 Task: Create in the project TreasureLine in Backlog an issue 'Search results not returning expected results', assign it to team member softage.4@softage.net and change the status to IN PROGRESS.
Action: Mouse moved to (221, 70)
Screenshot: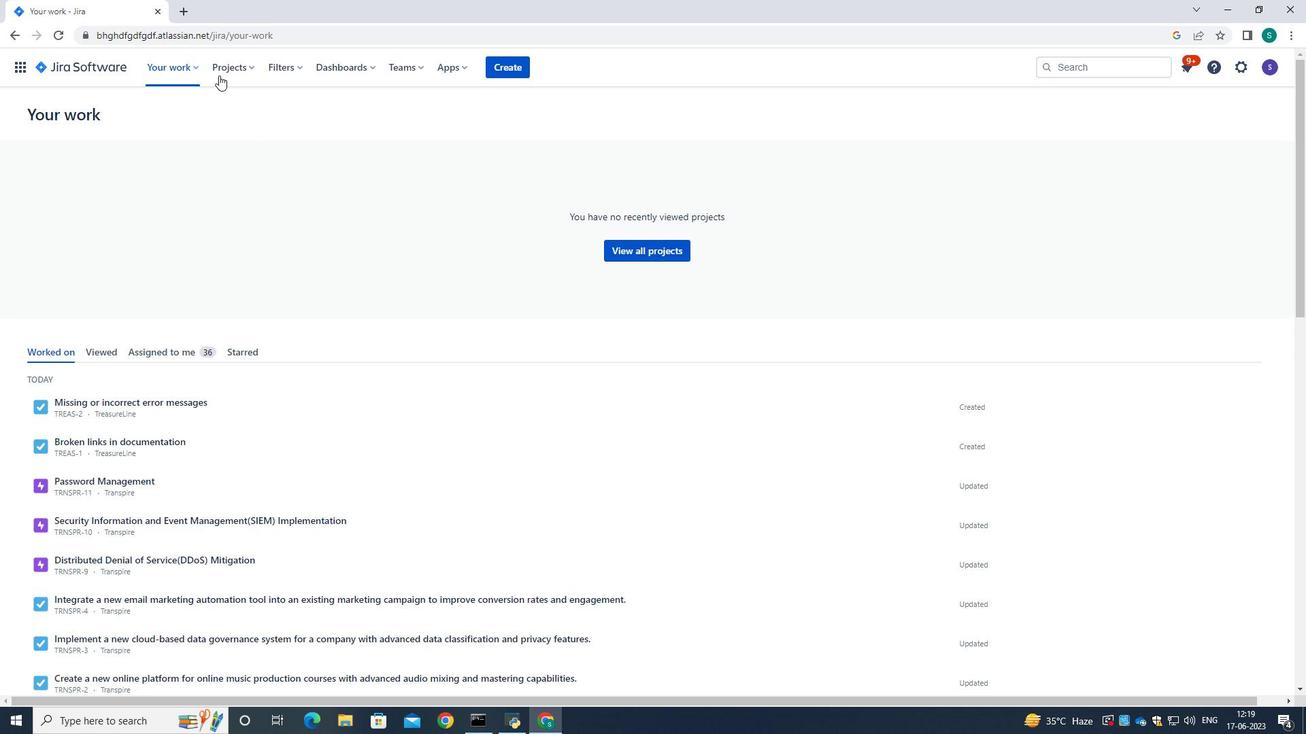 
Action: Mouse pressed left at (221, 70)
Screenshot: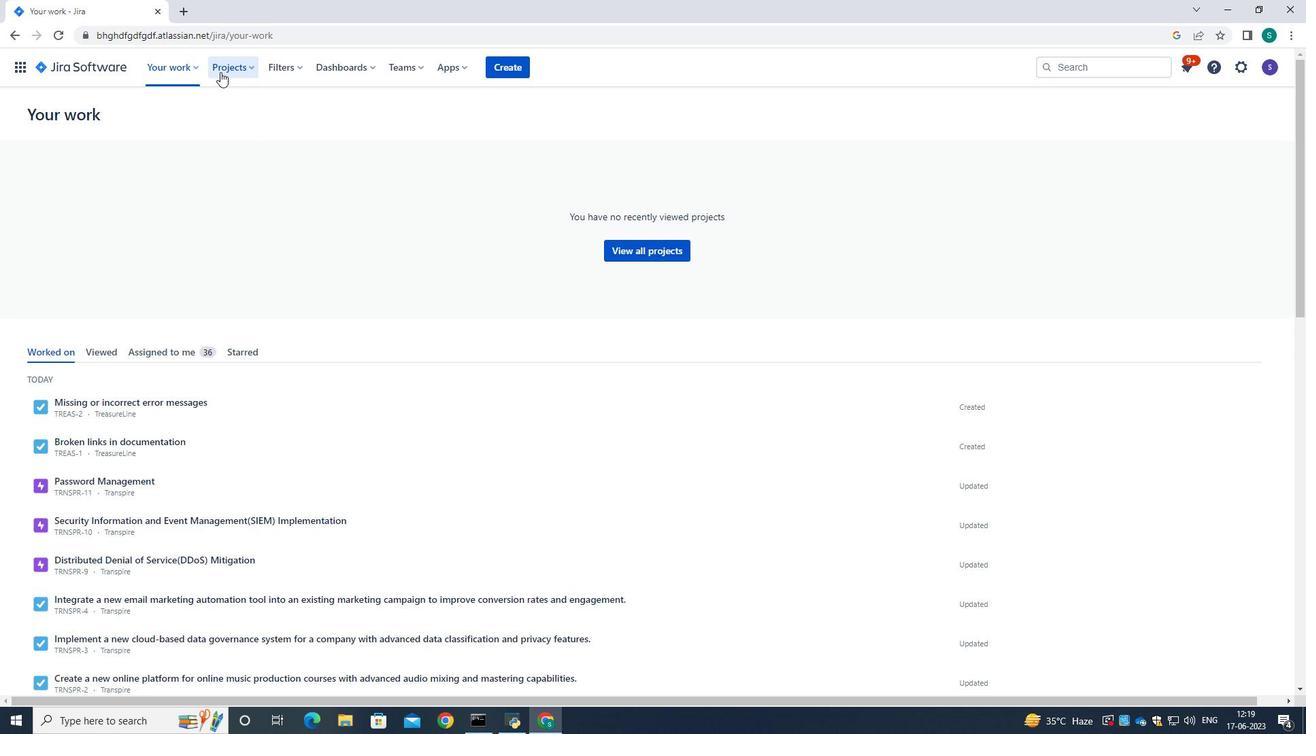 
Action: Mouse moved to (269, 125)
Screenshot: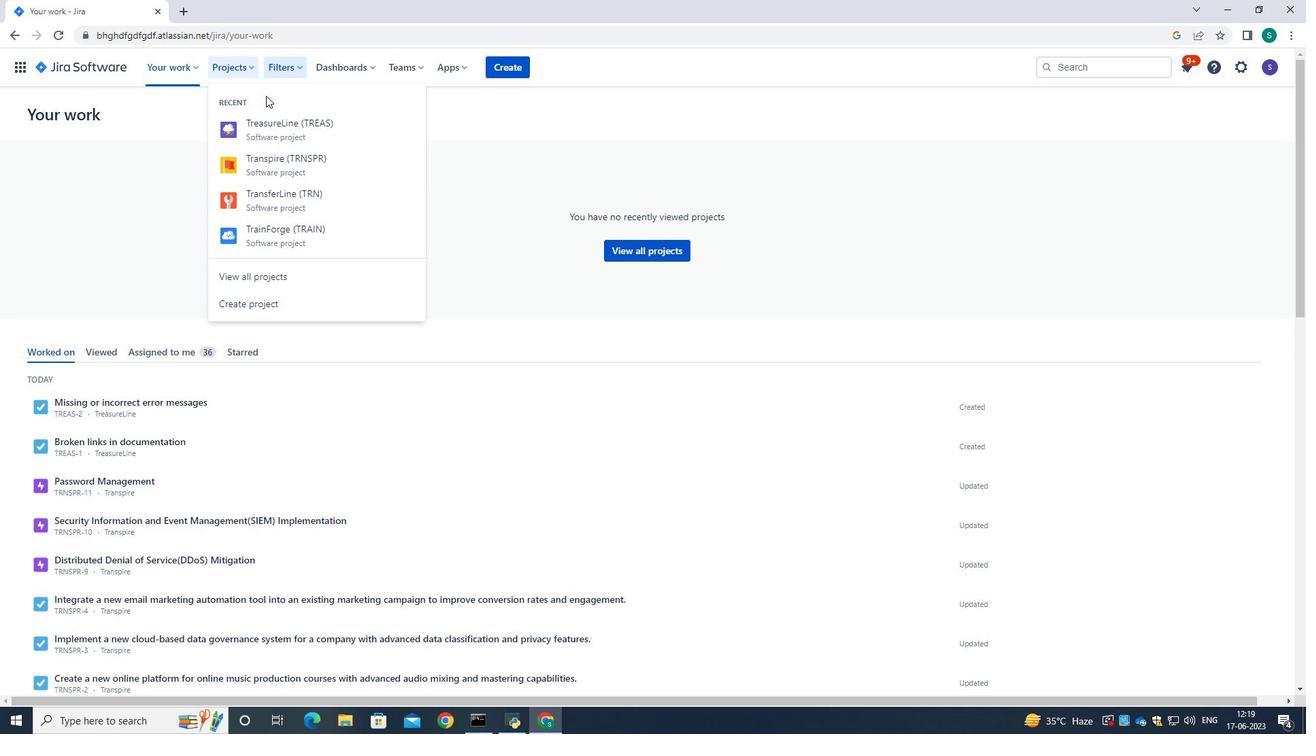 
Action: Mouse pressed left at (269, 125)
Screenshot: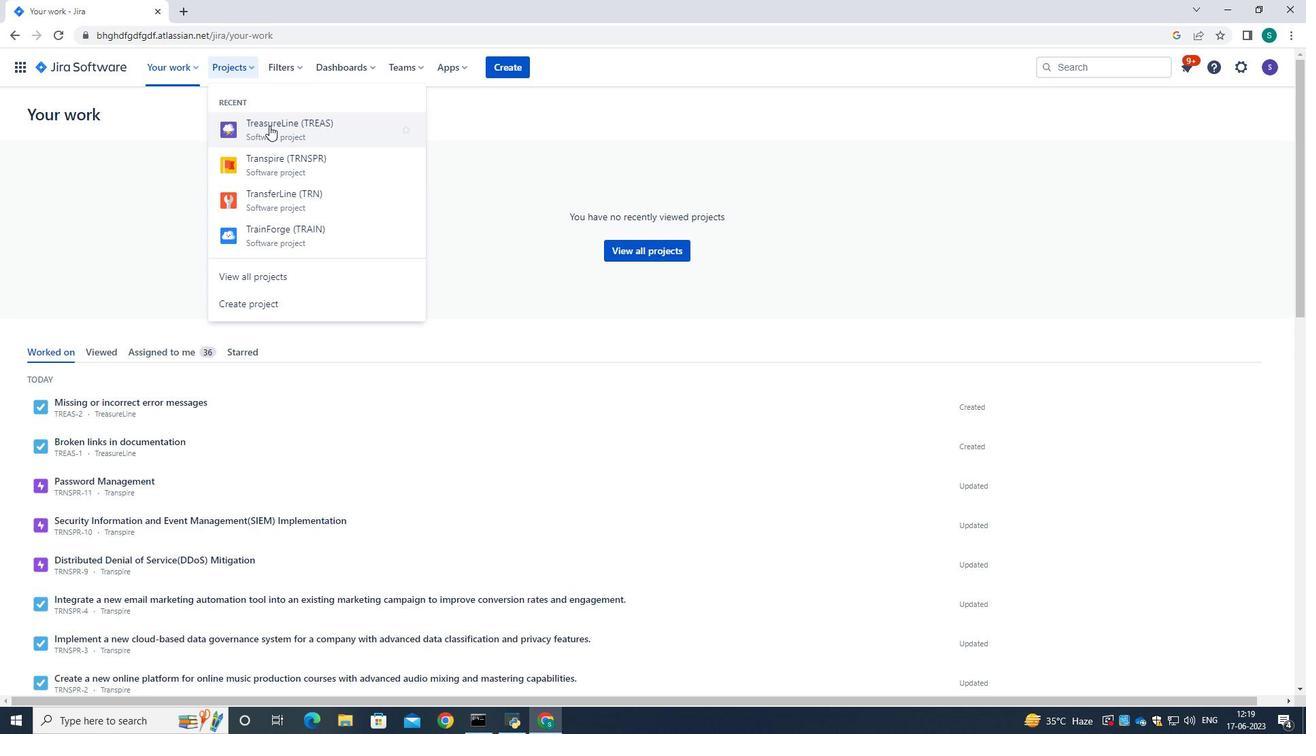 
Action: Mouse moved to (72, 206)
Screenshot: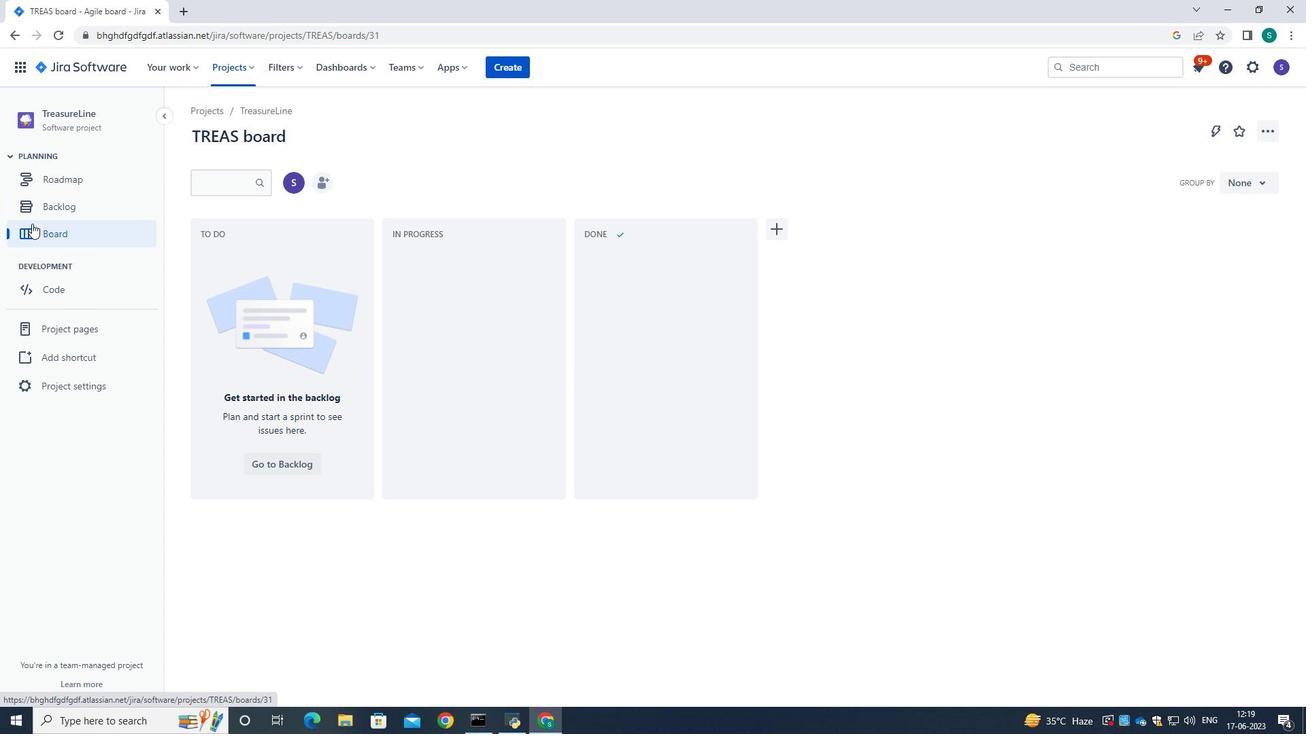 
Action: Mouse pressed left at (72, 206)
Screenshot: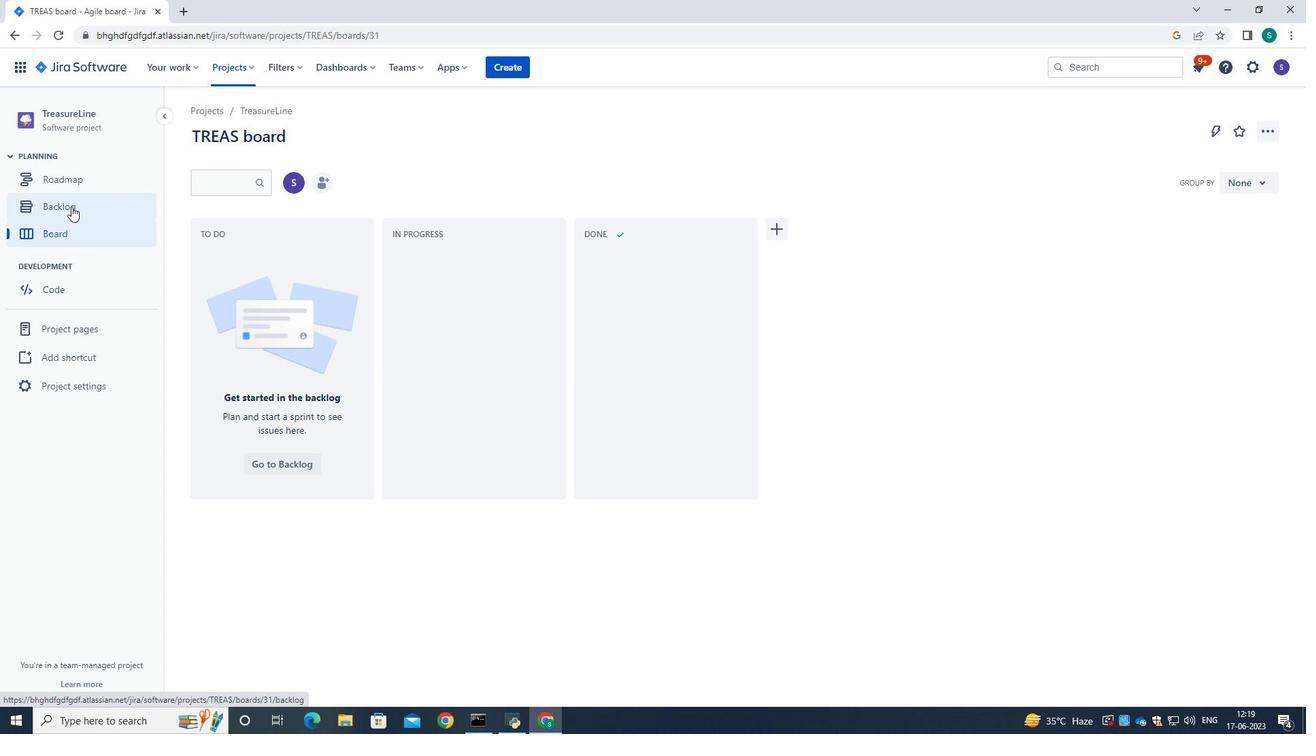 
Action: Mouse moved to (436, 297)
Screenshot: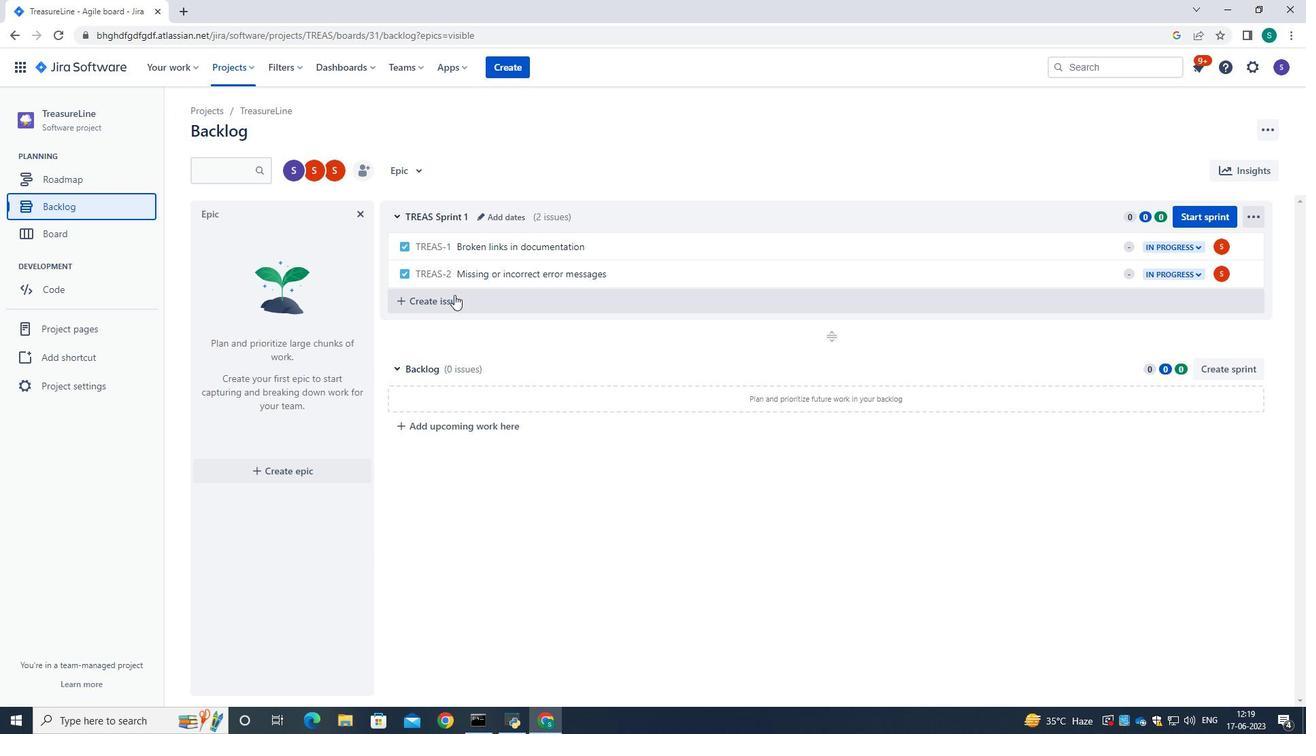 
Action: Mouse pressed left at (436, 297)
Screenshot: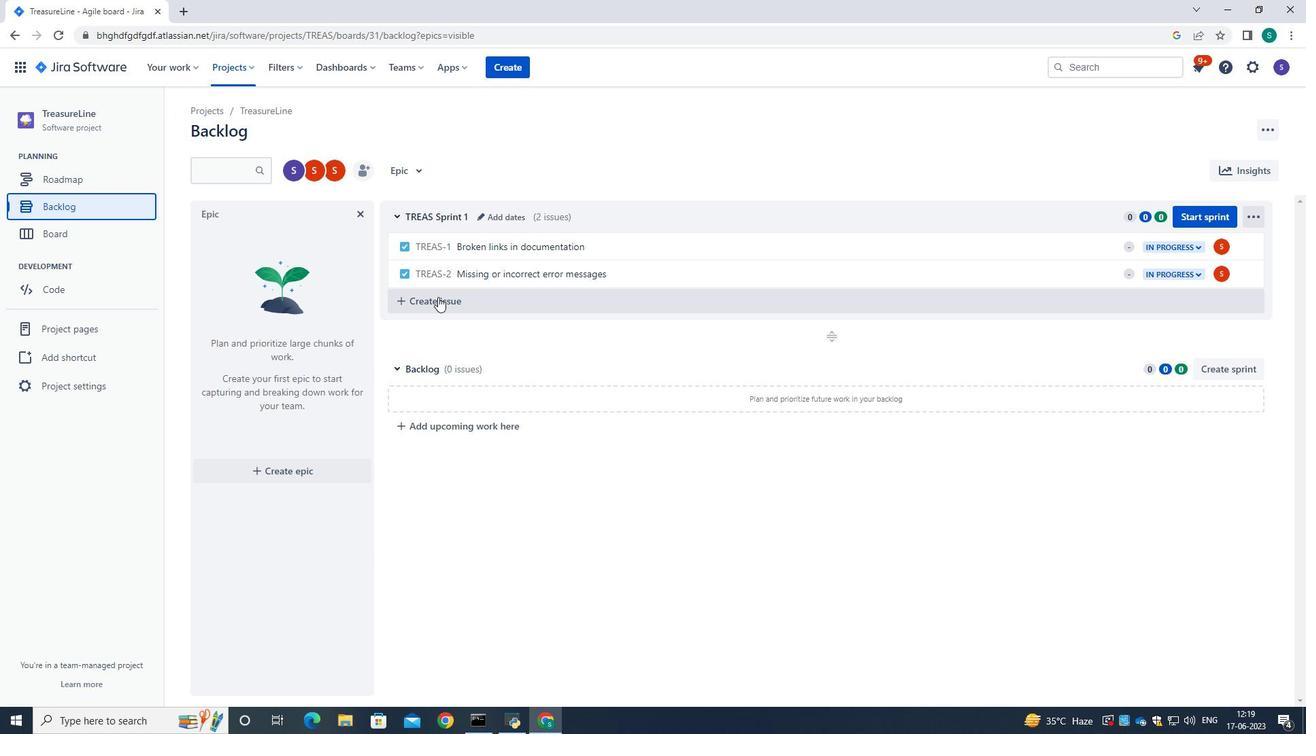 
Action: Mouse moved to (476, 302)
Screenshot: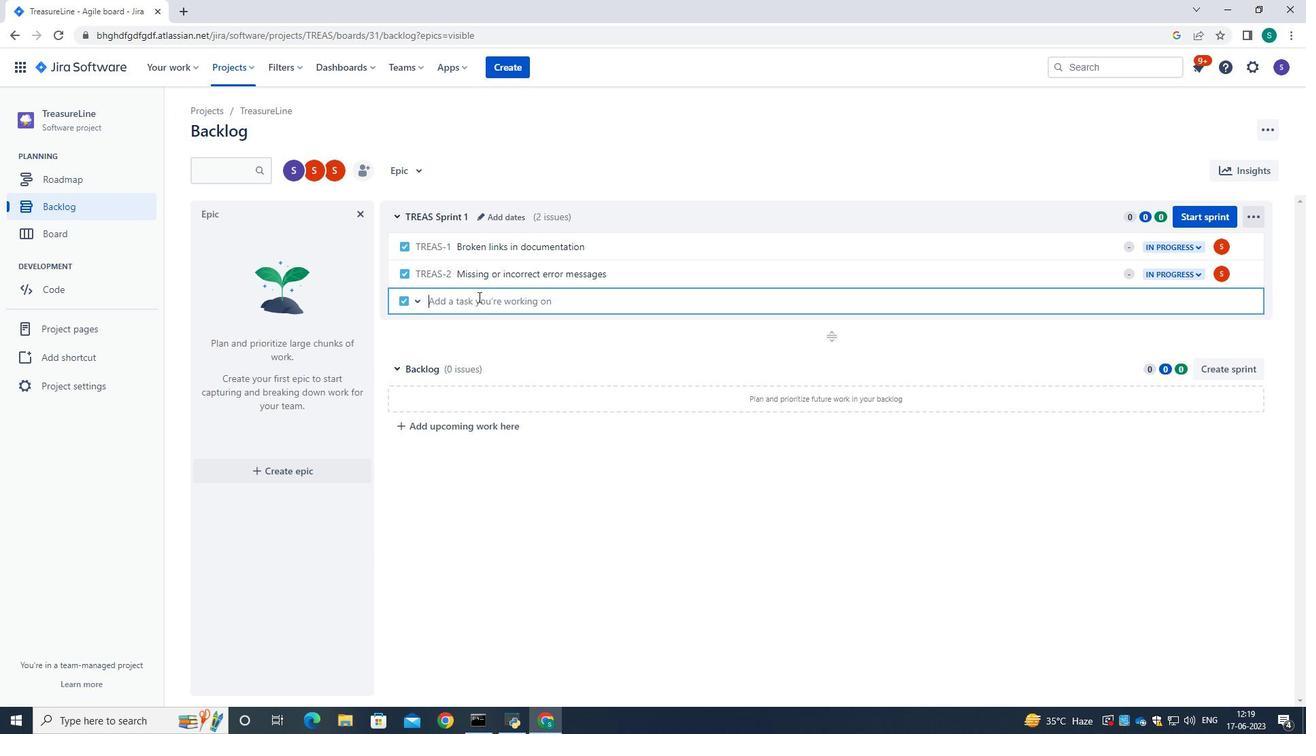 
Action: Mouse pressed left at (476, 302)
Screenshot: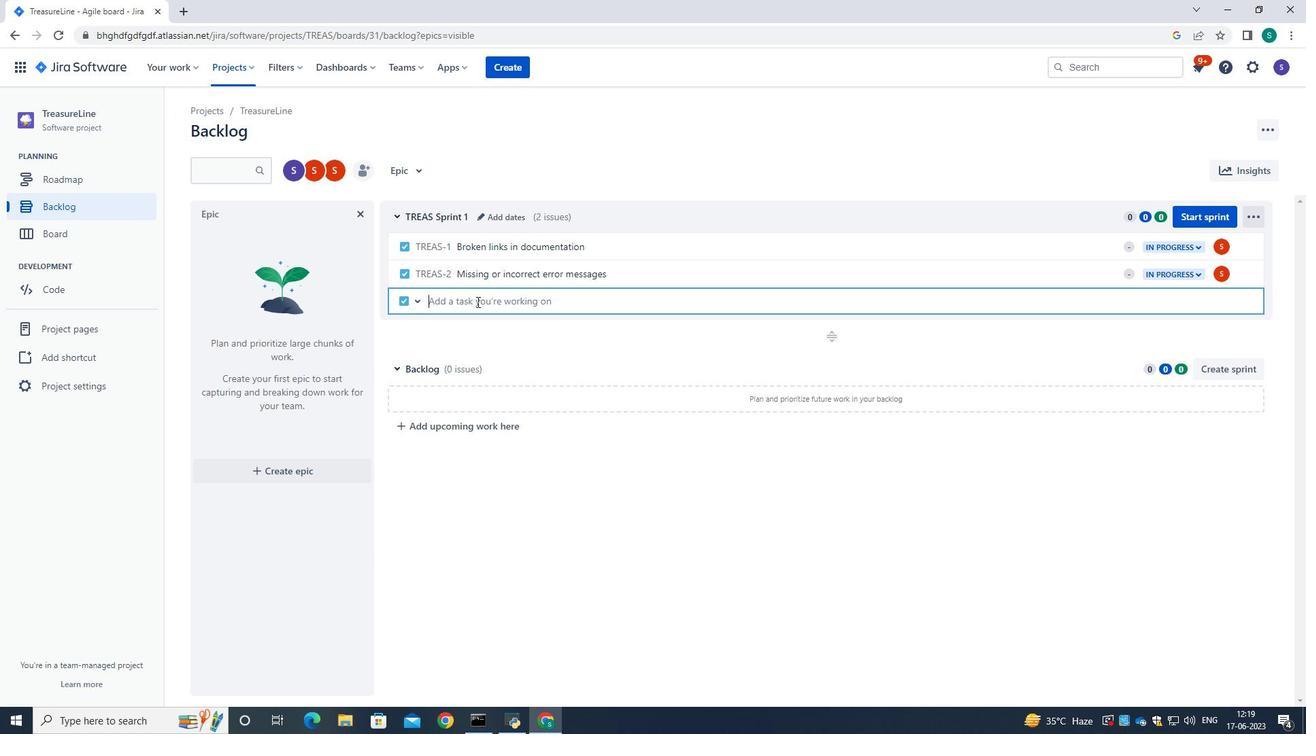 
Action: Key pressed <Key.caps_lock>S<Key.caps_lock>earch<Key.space>results<Key.space>not<Key.space>returning<Key.space>expected<Key.space>results.<Key.enter>
Screenshot: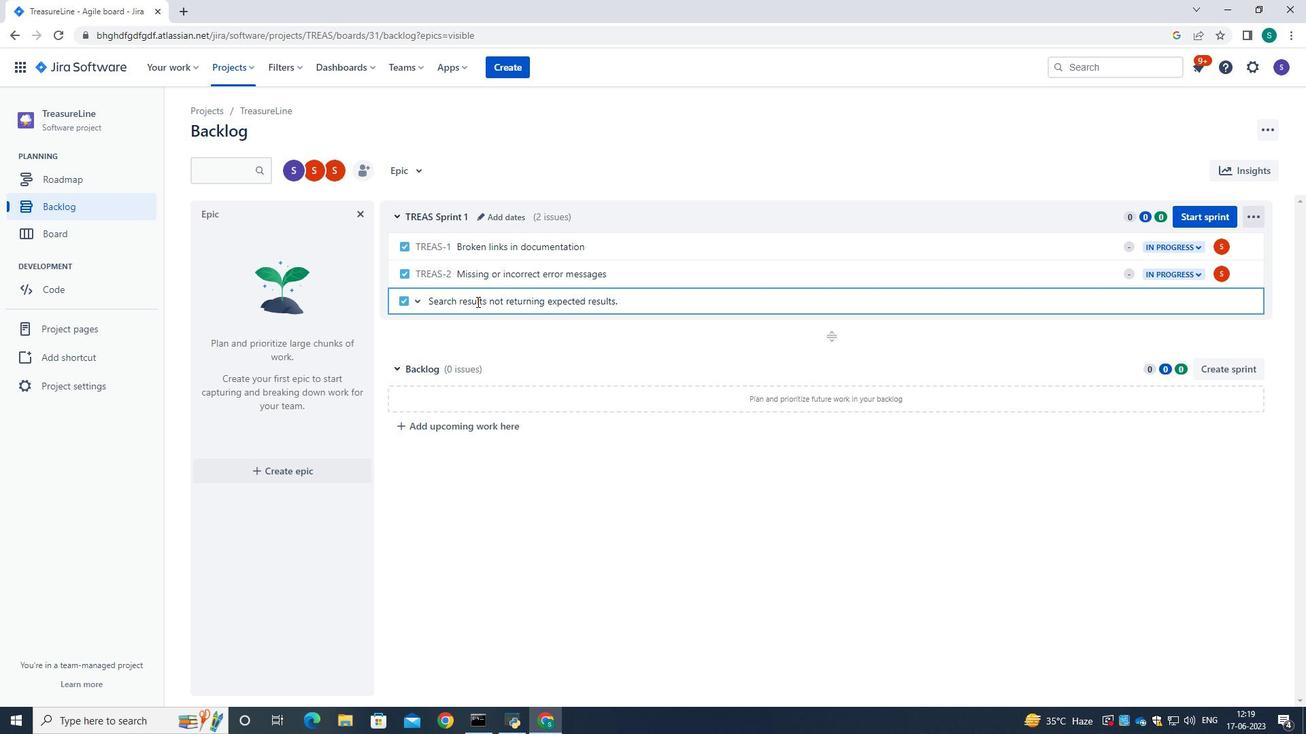 
Action: Mouse moved to (1218, 302)
Screenshot: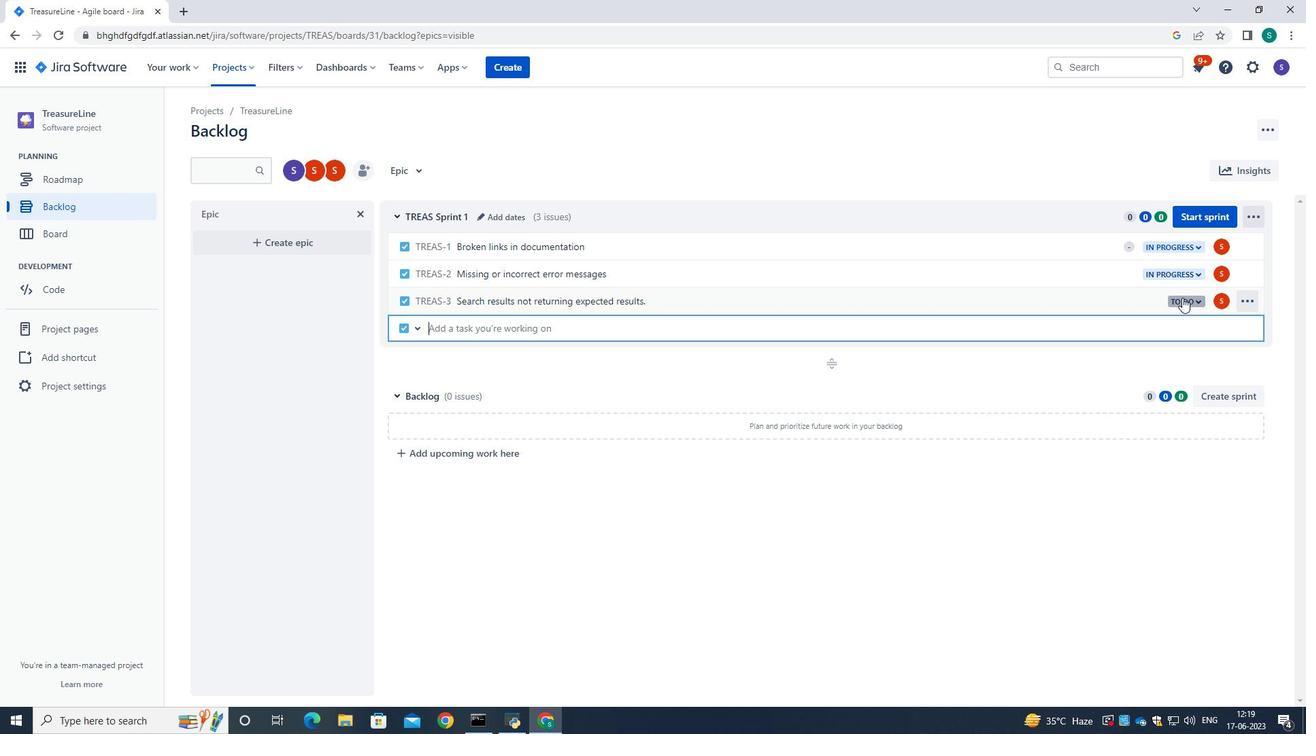 
Action: Mouse pressed left at (1218, 302)
Screenshot: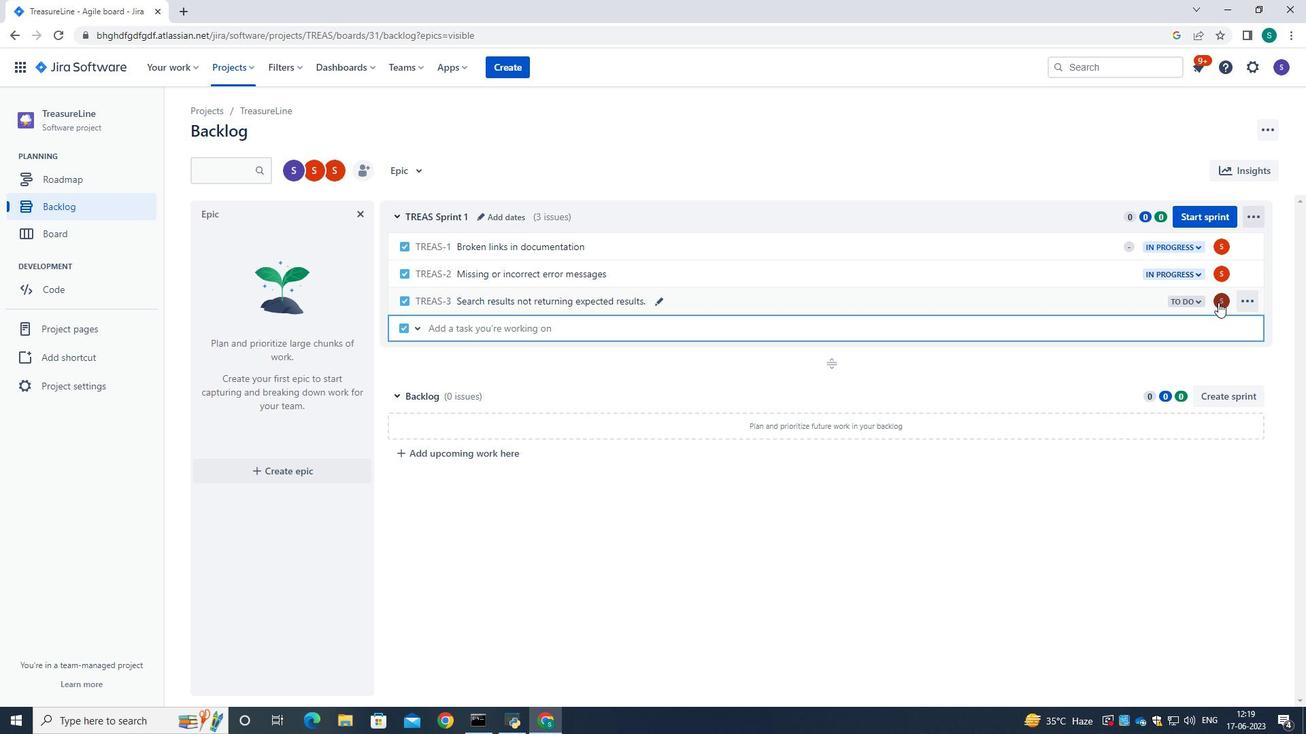 
Action: Mouse moved to (1139, 327)
Screenshot: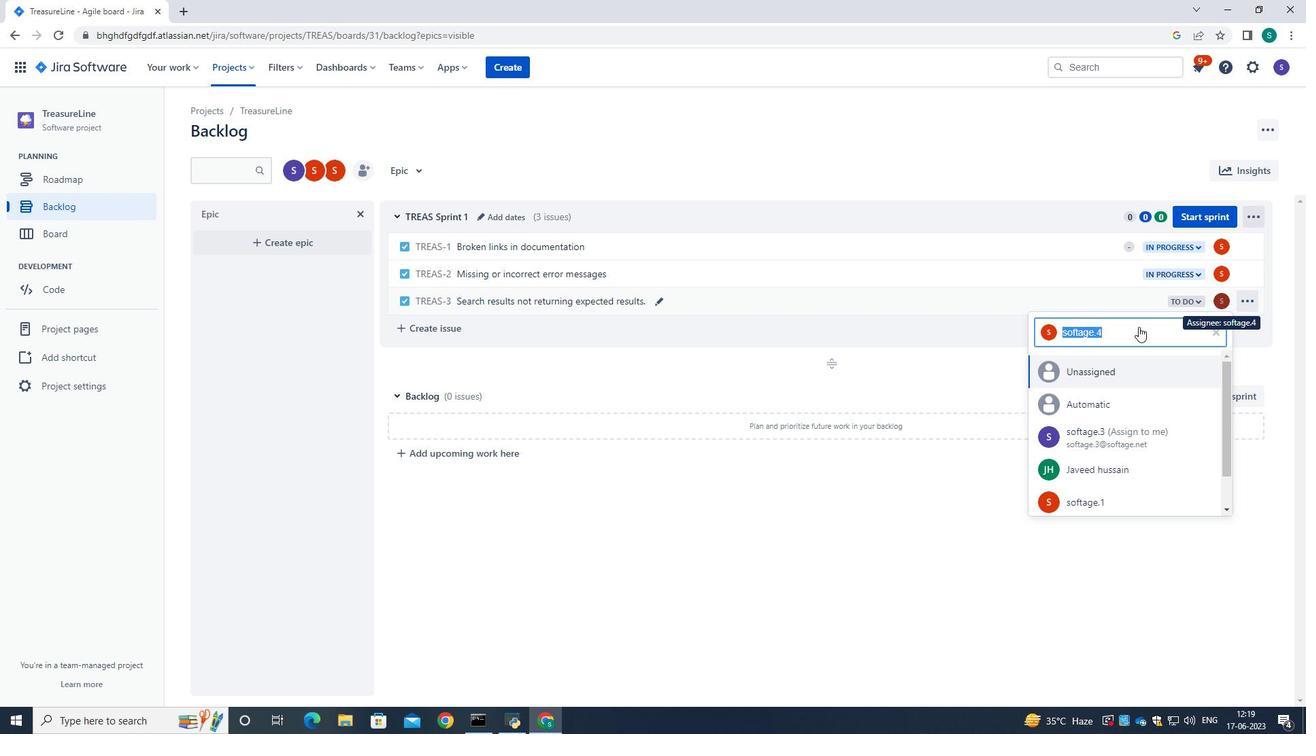 
Action: Key pressed softage.4<Key.shift>@softage.net
Screenshot: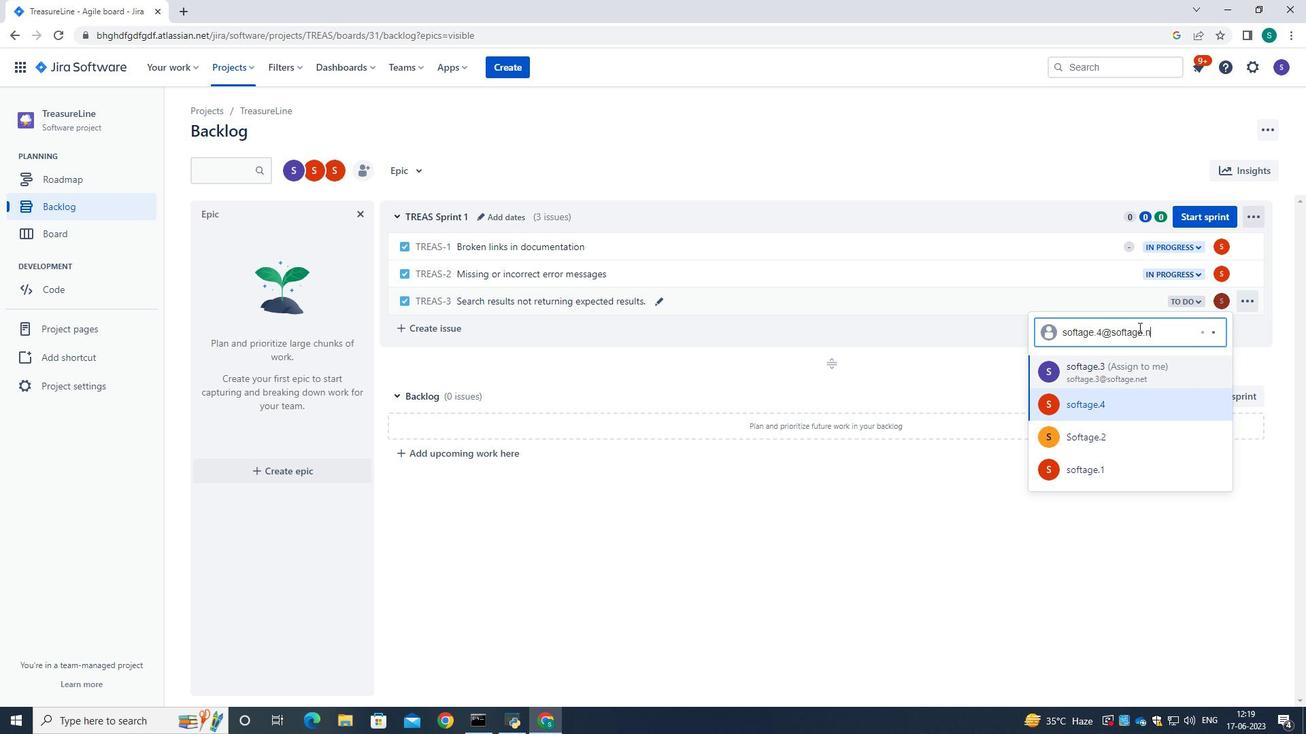 
Action: Mouse moved to (1147, 371)
Screenshot: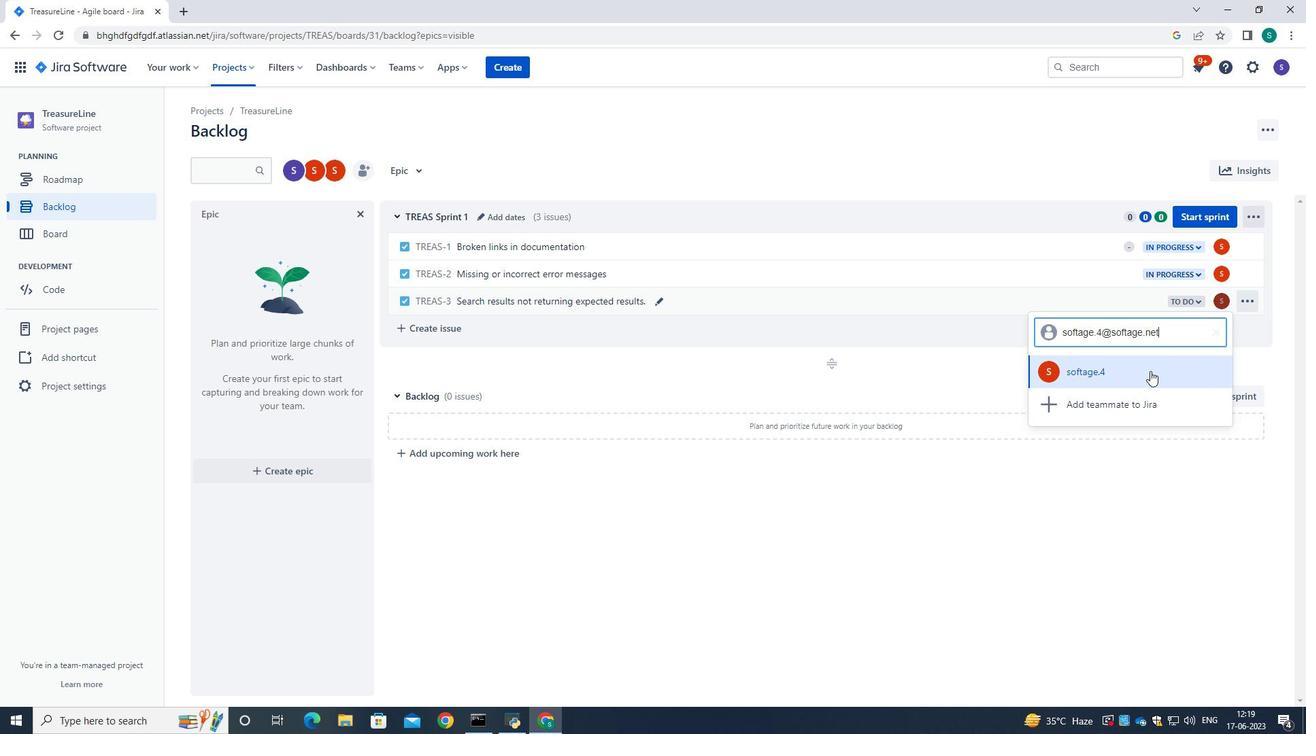 
Action: Mouse pressed left at (1147, 371)
Screenshot: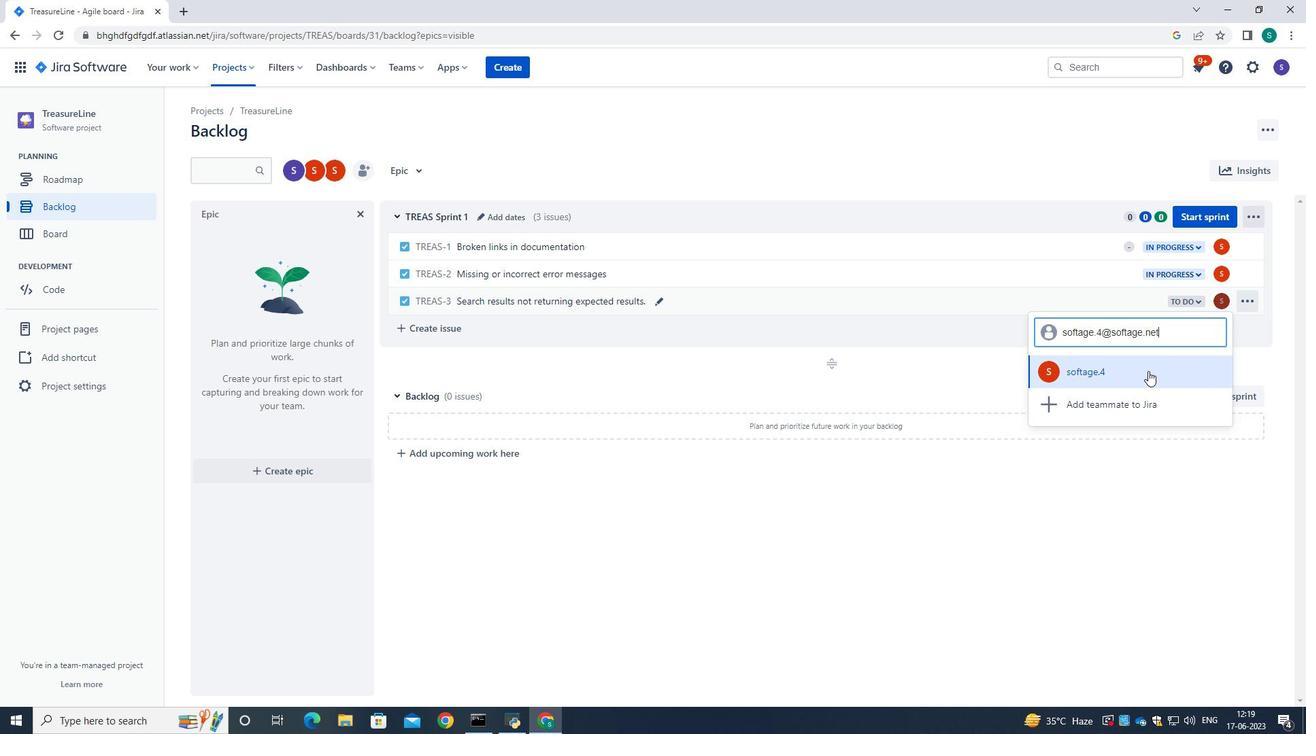 
Action: Mouse moved to (1173, 303)
Screenshot: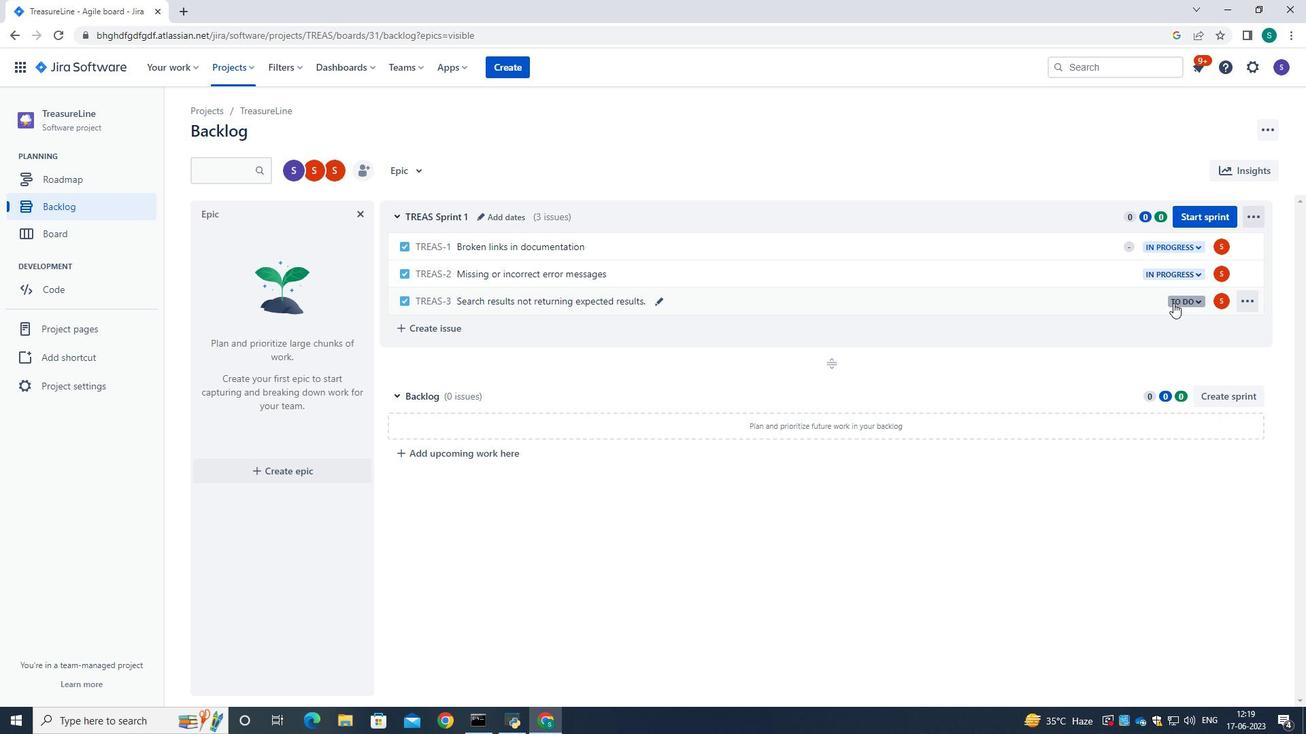 
Action: Mouse pressed left at (1173, 303)
Screenshot: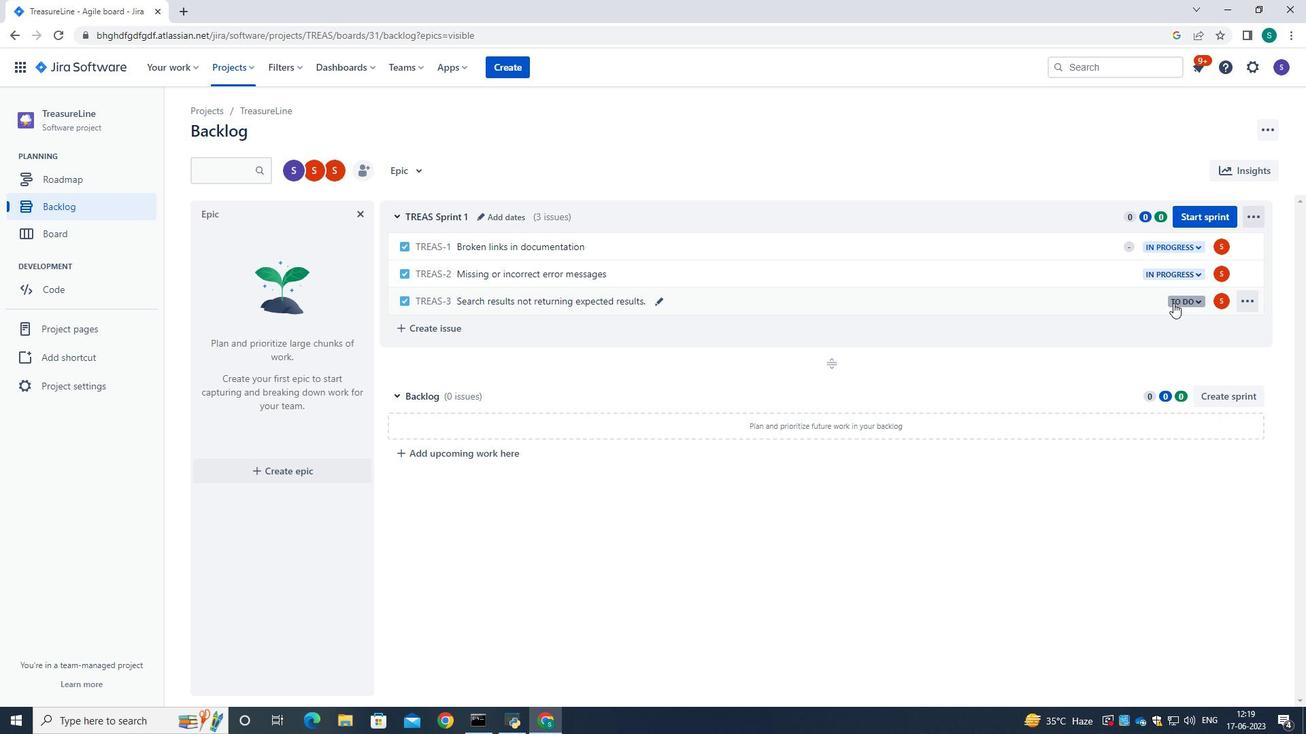 
Action: Mouse moved to (1117, 331)
Screenshot: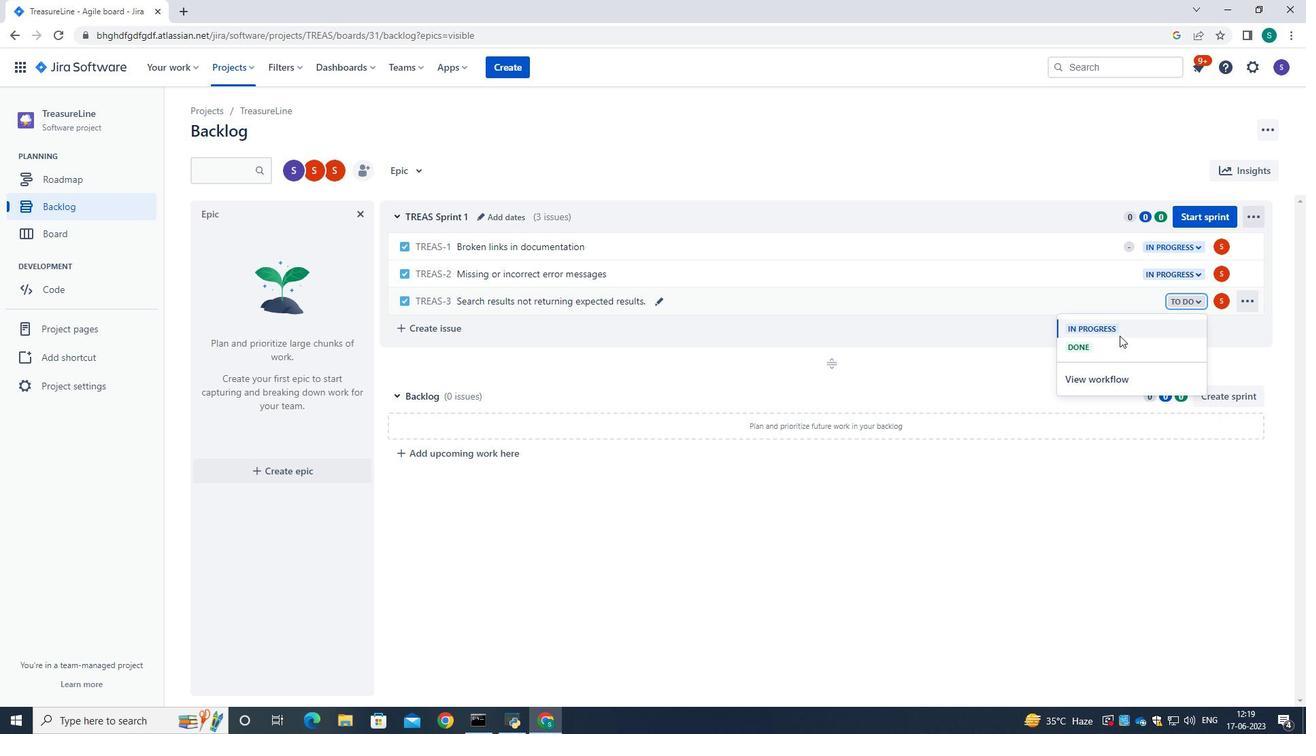 
Action: Mouse pressed left at (1117, 331)
Screenshot: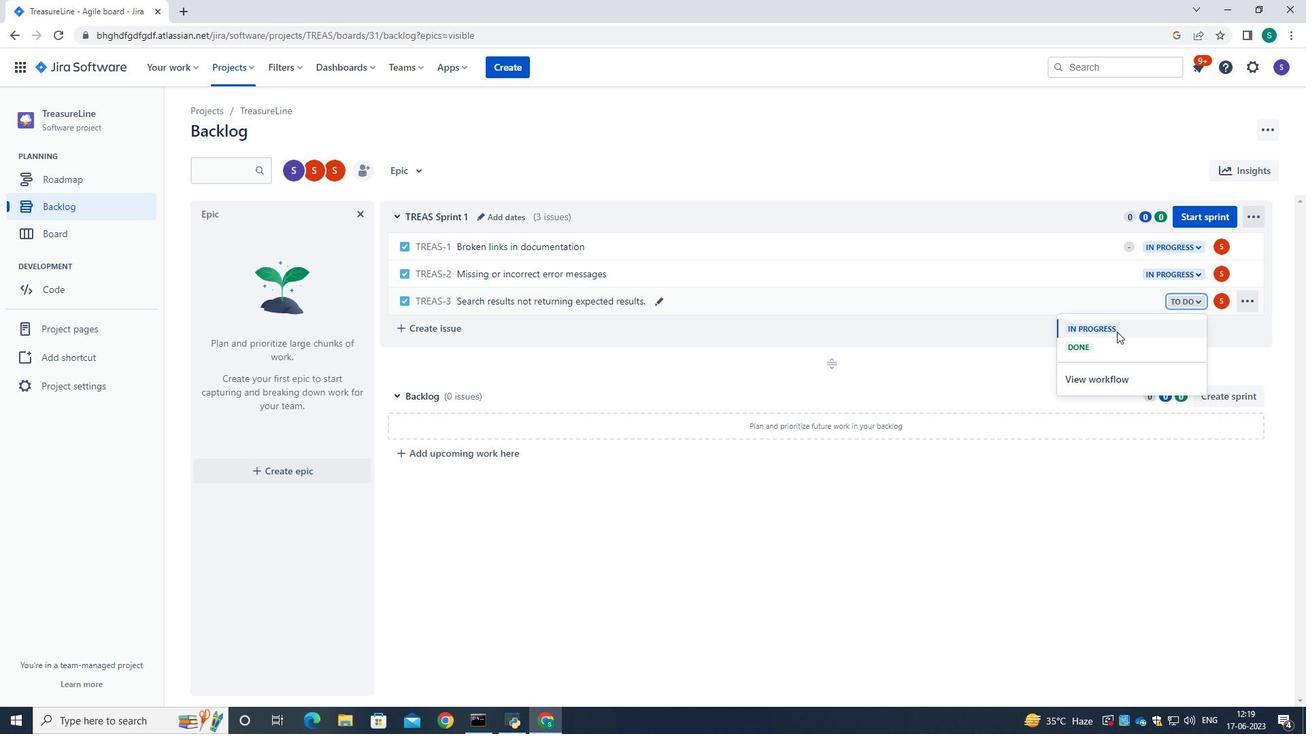 
Action: Mouse moved to (972, 170)
Screenshot: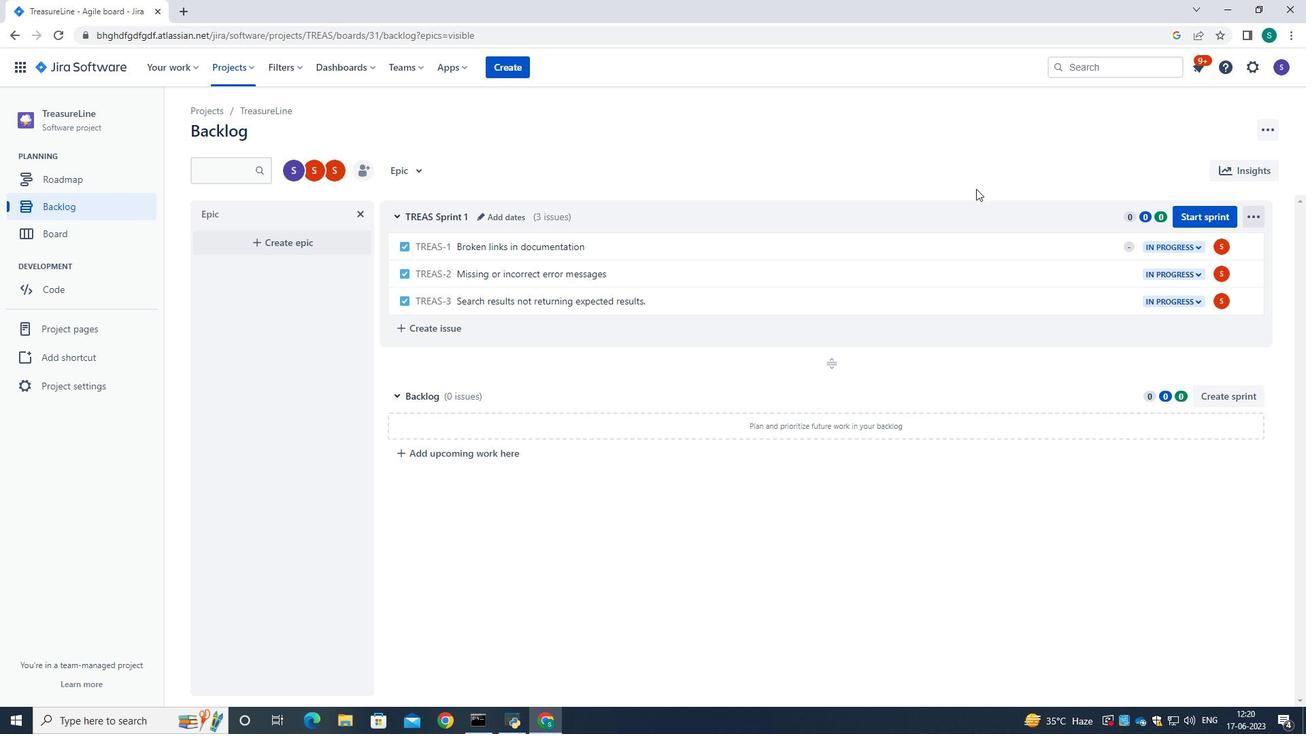 
Action: Mouse pressed left at (972, 170)
Screenshot: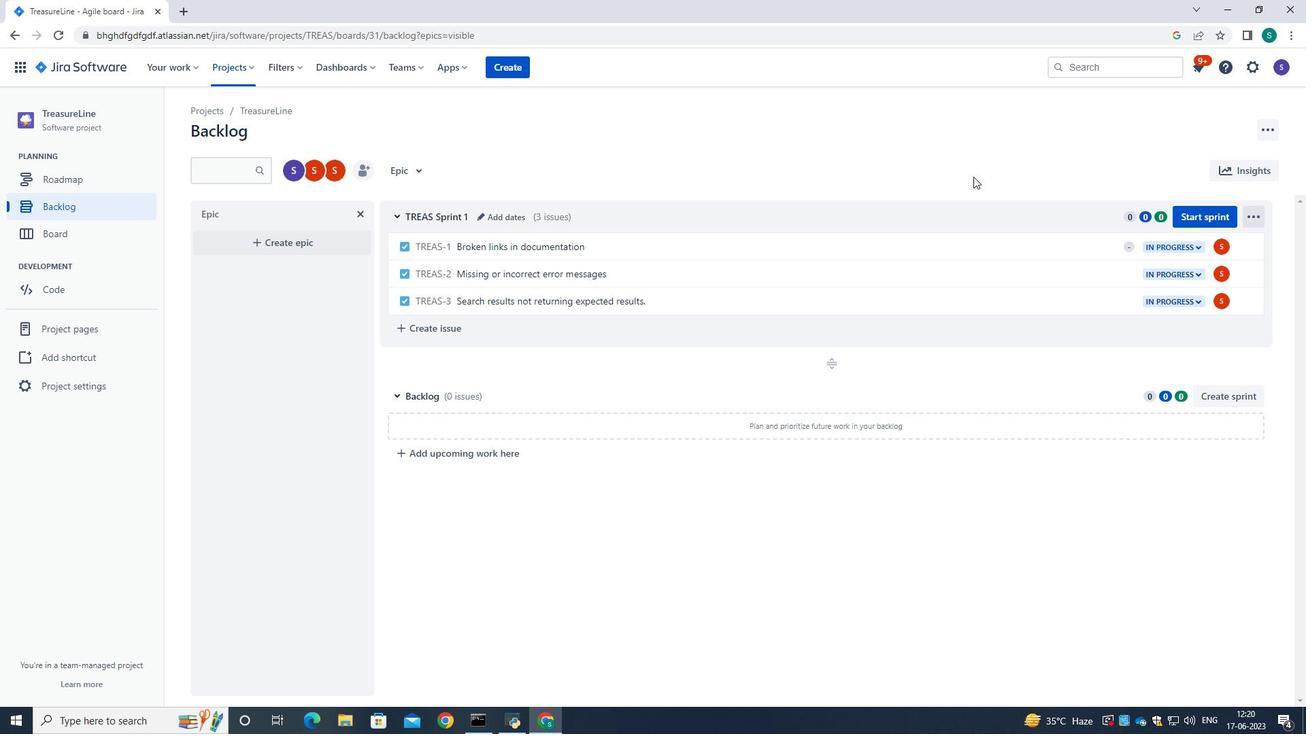 
